 Task: Locate the nearest caves and caverns to Mammoth Cave, Kentucky, and Carlsbad Caverns, New Mexico.
Action: Mouse moved to (148, 57)
Screenshot: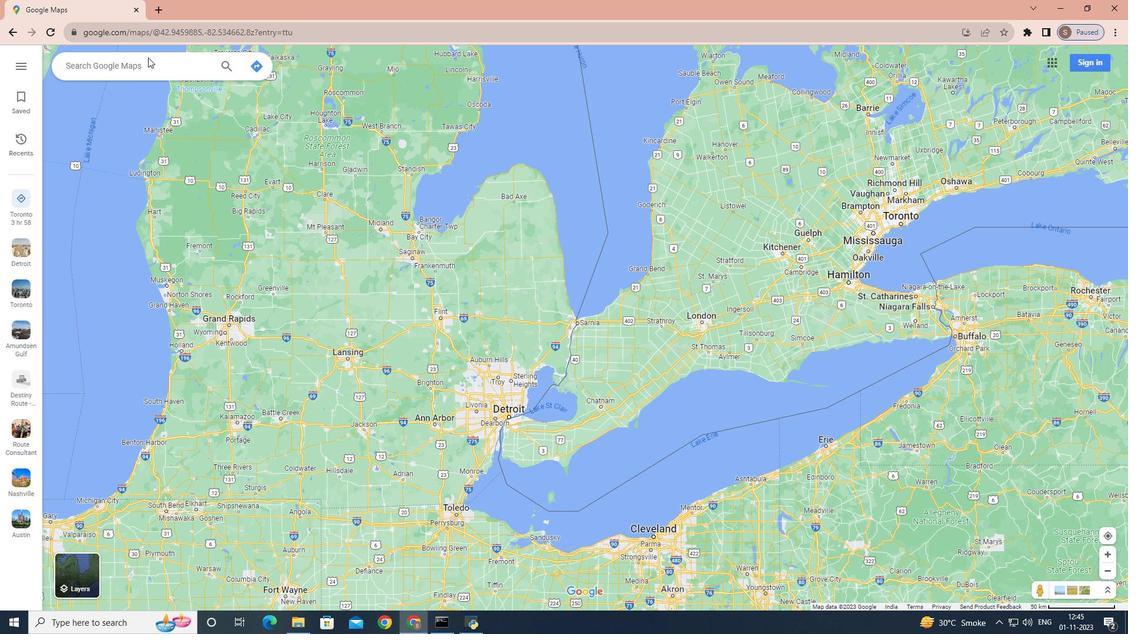 
Action: Mouse pressed left at (148, 57)
Screenshot: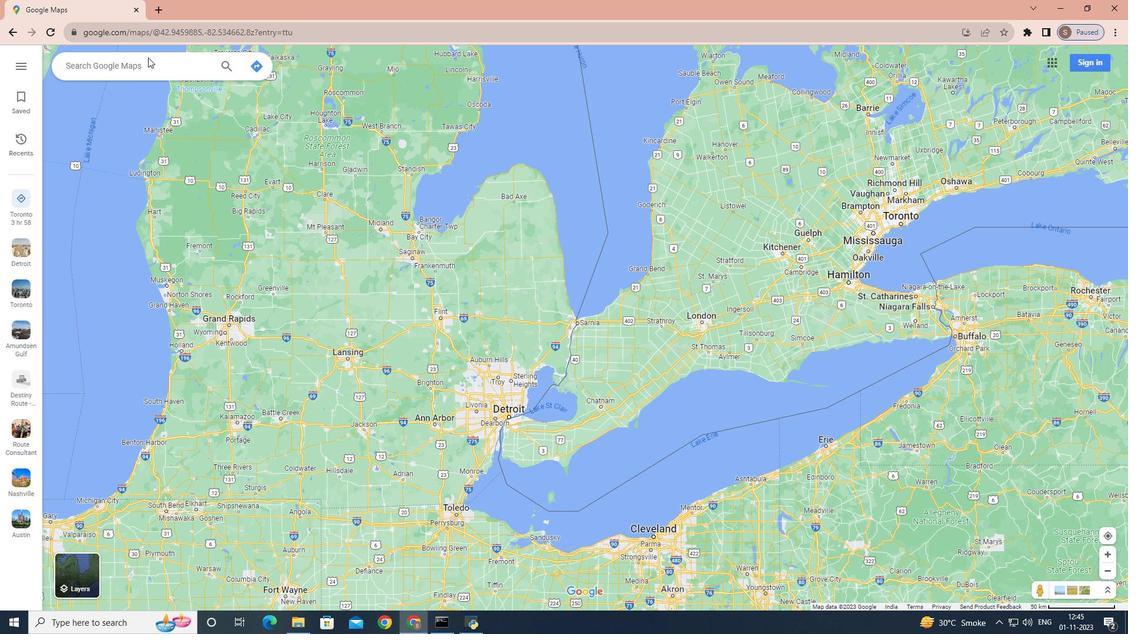 
Action: Mouse moved to (145, 62)
Screenshot: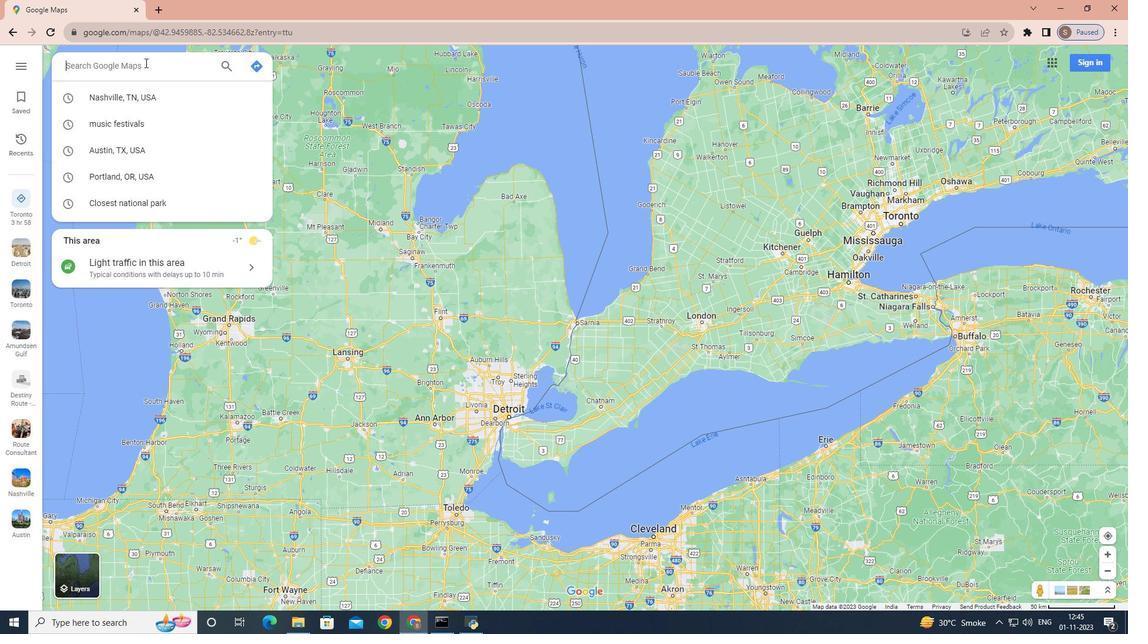 
Action: Mouse pressed left at (145, 62)
Screenshot: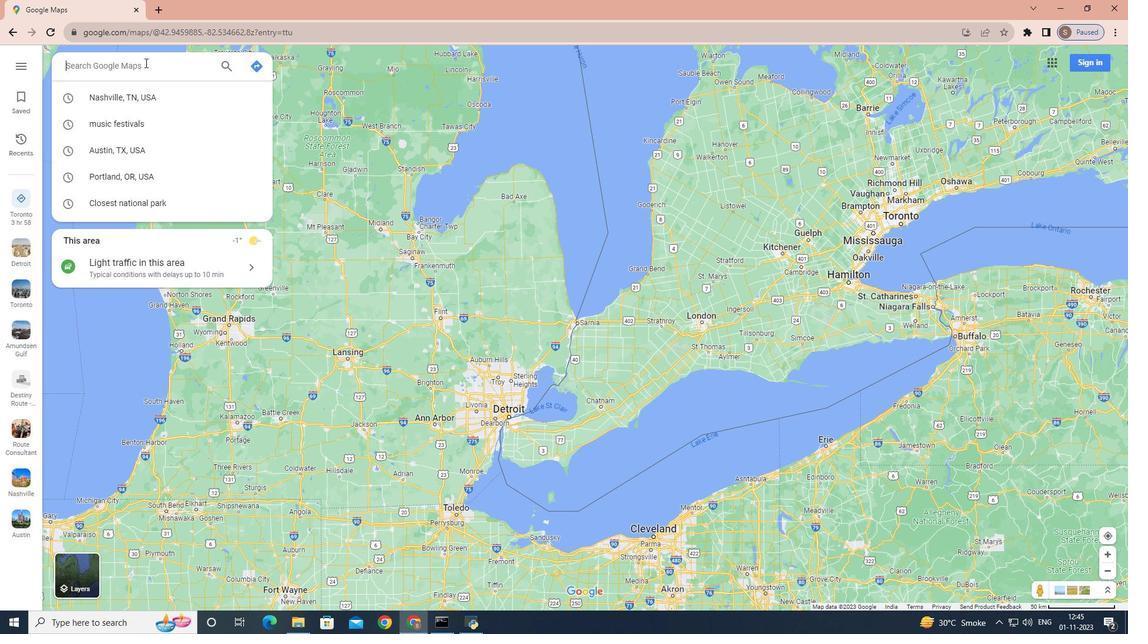 
Action: Key pressed <Key.shift>Man<Key.backspace>mmoth<Key.space><Key.shift>Cave,<Key.space><Key.shift>Kentucky<Key.enter>
Screenshot: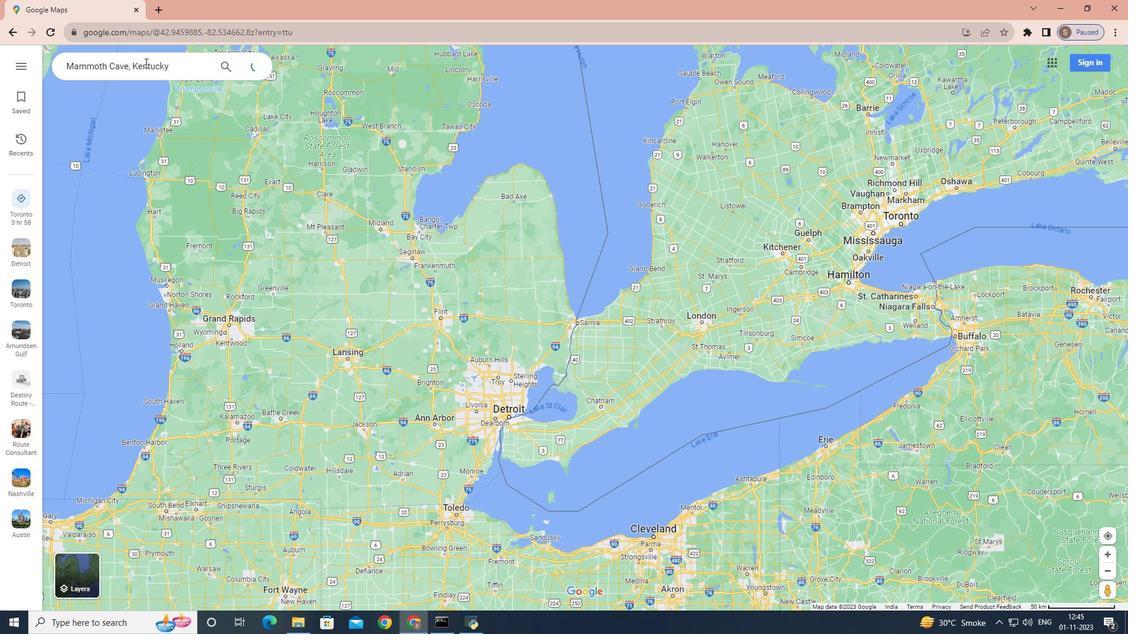 
Action: Mouse moved to (154, 268)
Screenshot: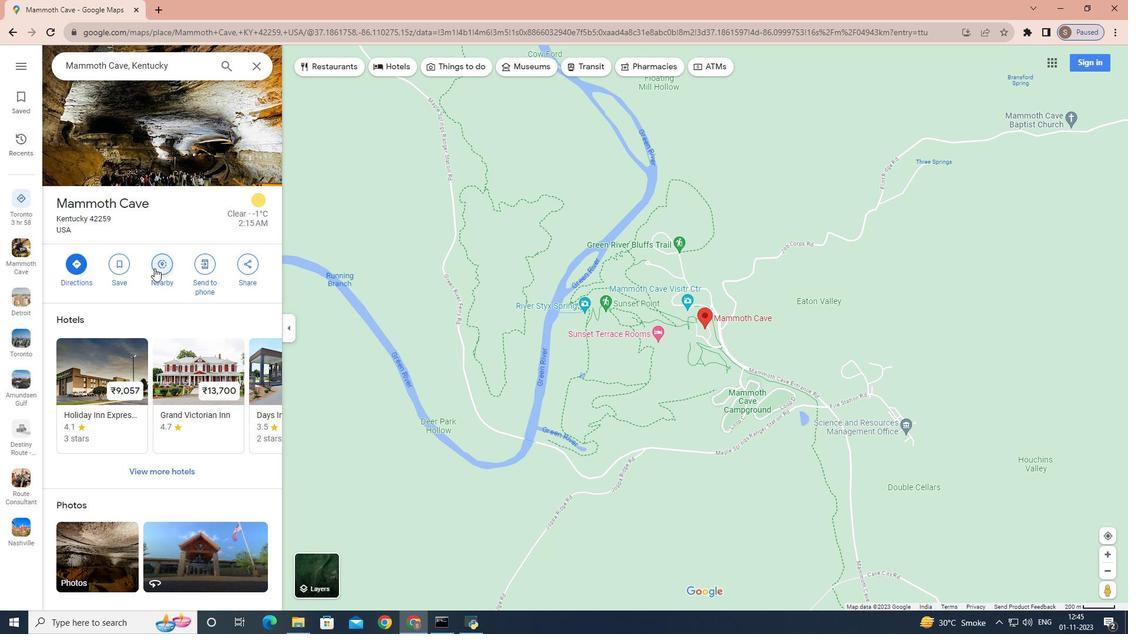 
Action: Mouse pressed left at (154, 268)
Screenshot: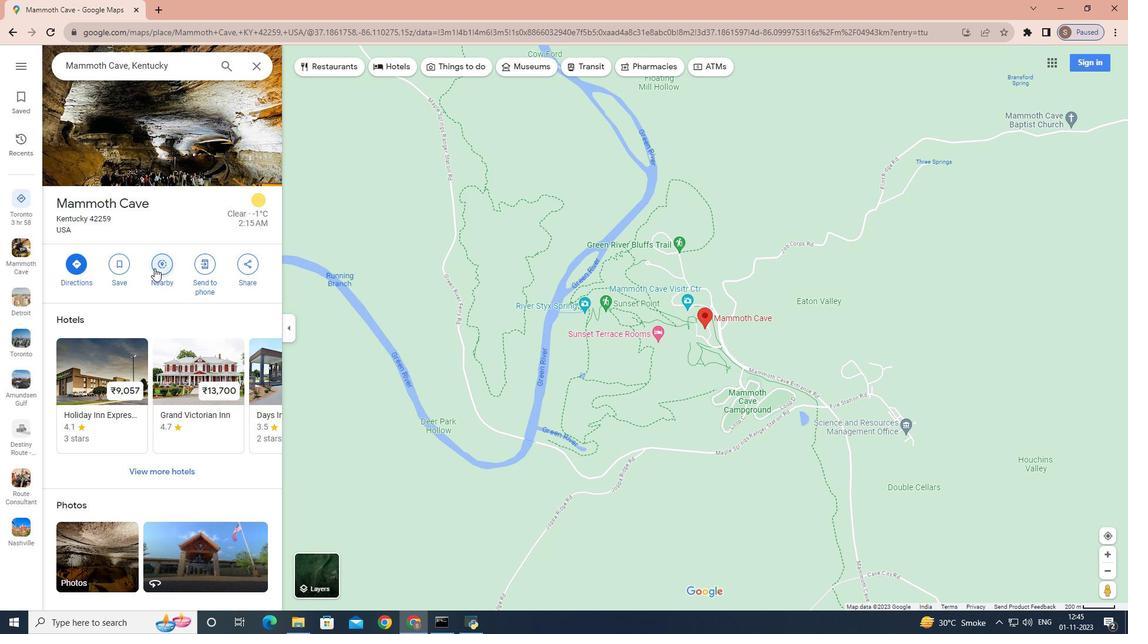 
Action: Mouse moved to (155, 268)
Screenshot: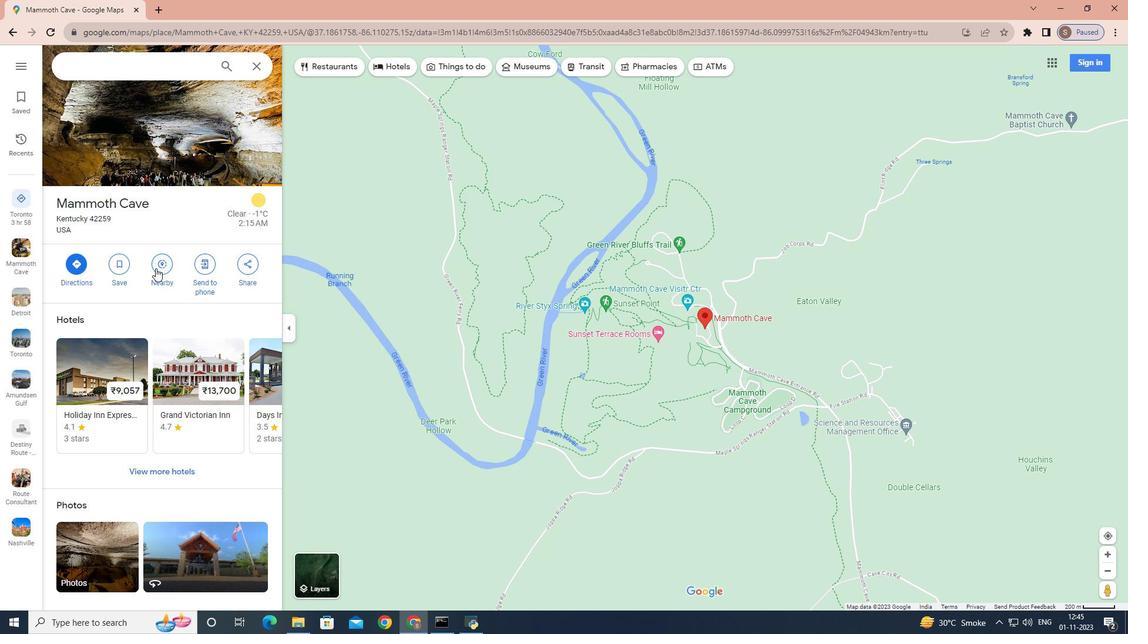 
Action: Key pressed caves<Key.space>and<Key.space>caverns<Key.enter>
Screenshot: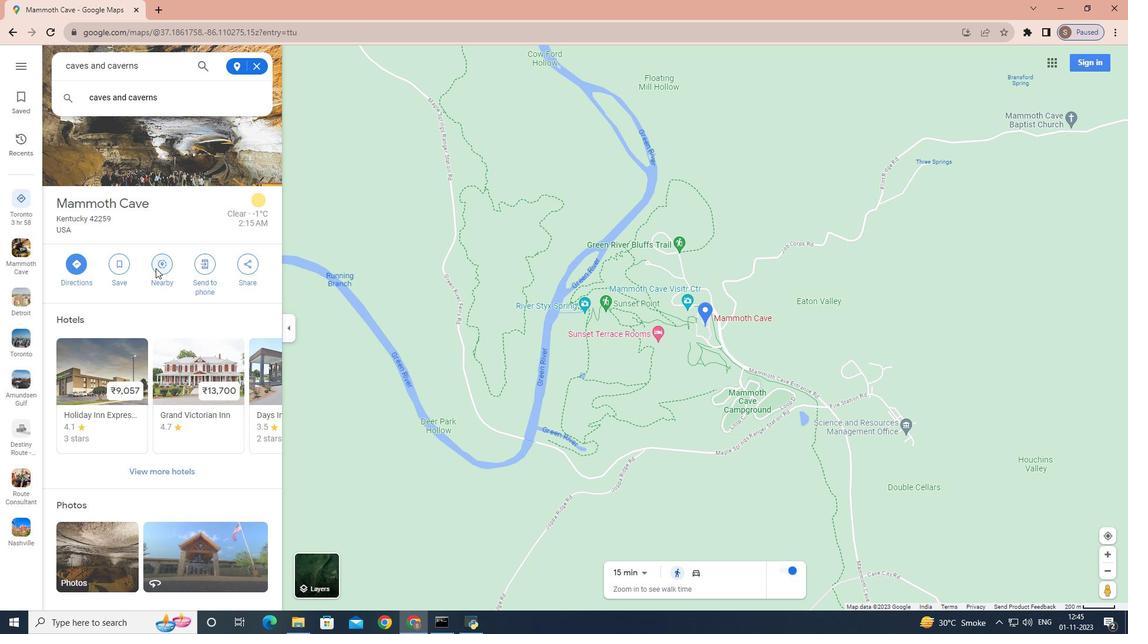 
Action: Mouse moved to (256, 68)
Screenshot: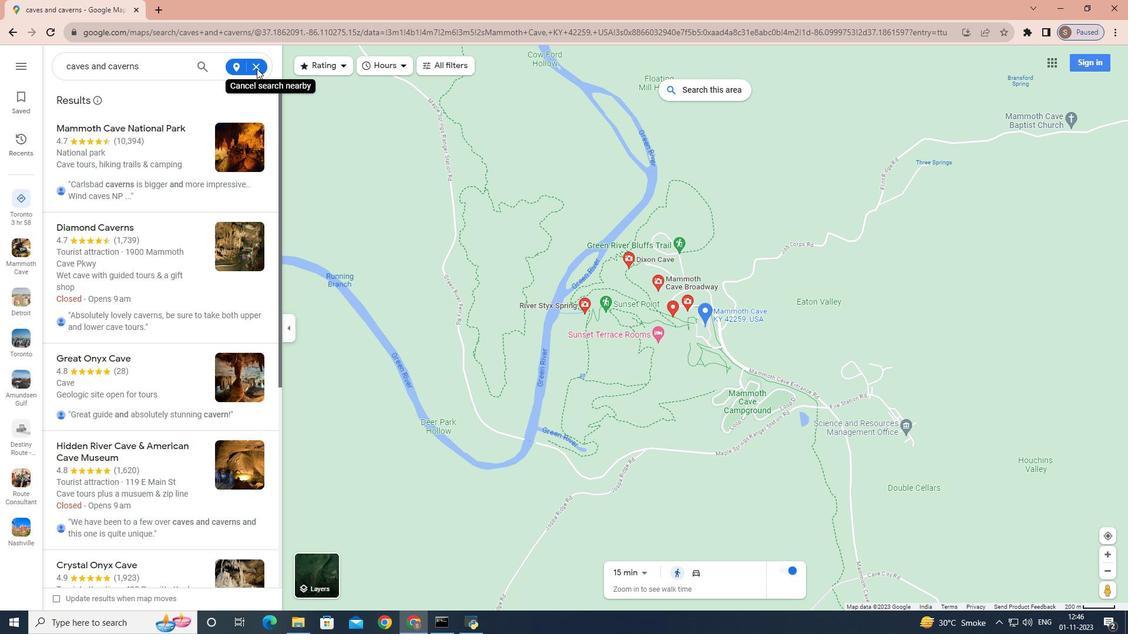 
Action: Mouse pressed left at (256, 68)
Screenshot: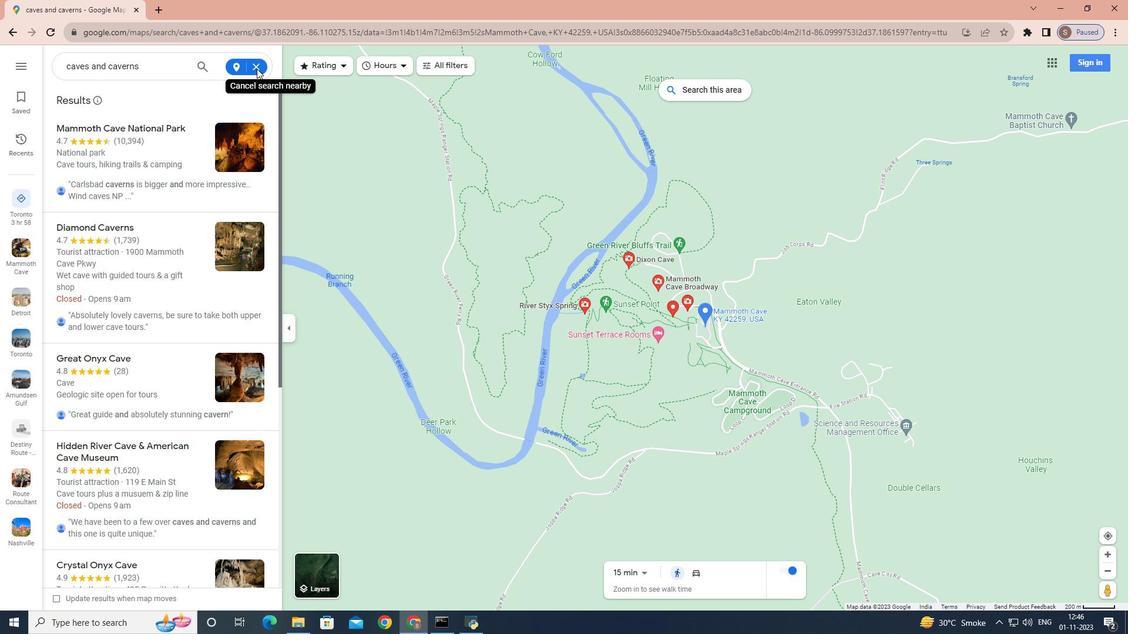 
Action: Mouse pressed left at (256, 68)
Screenshot: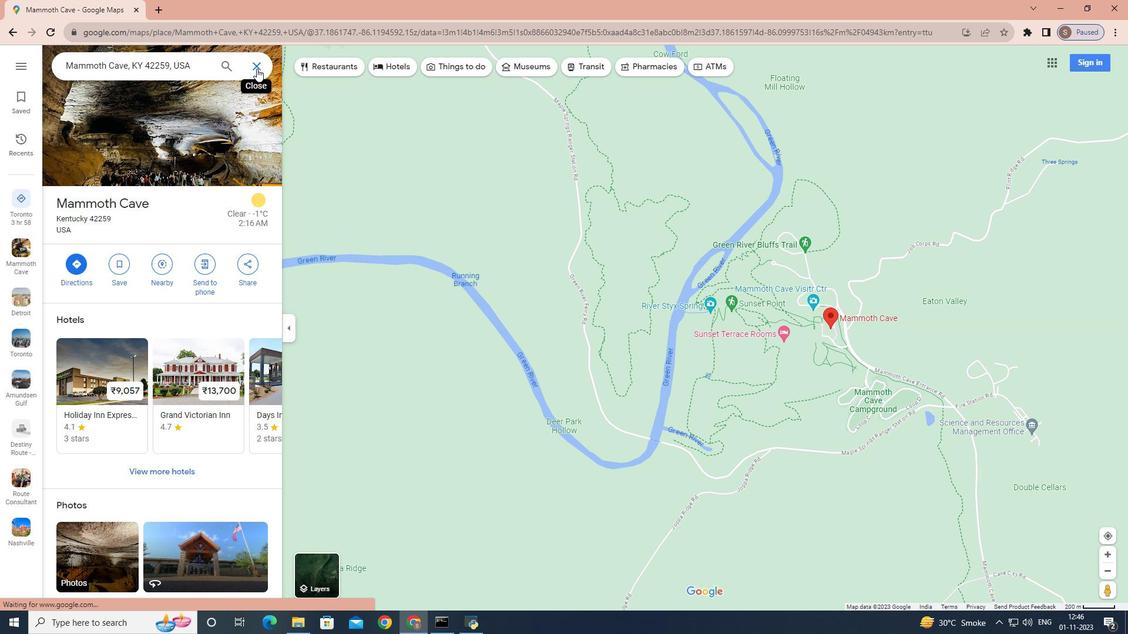 
Action: Mouse moved to (172, 69)
Screenshot: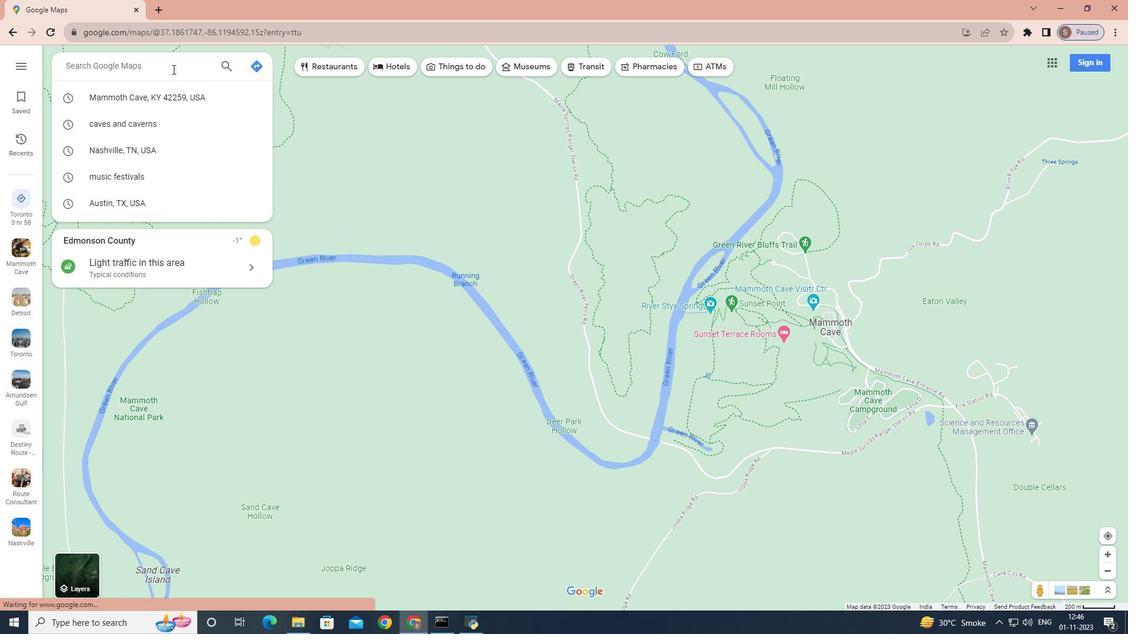 
Action: Key pressed <Key.shift>Carlsbad<Key.space><Key.shift>Caverns,<Key.space><Key.shift>New<Key.space><Key.shift>Mexico<Key.enter>
Screenshot: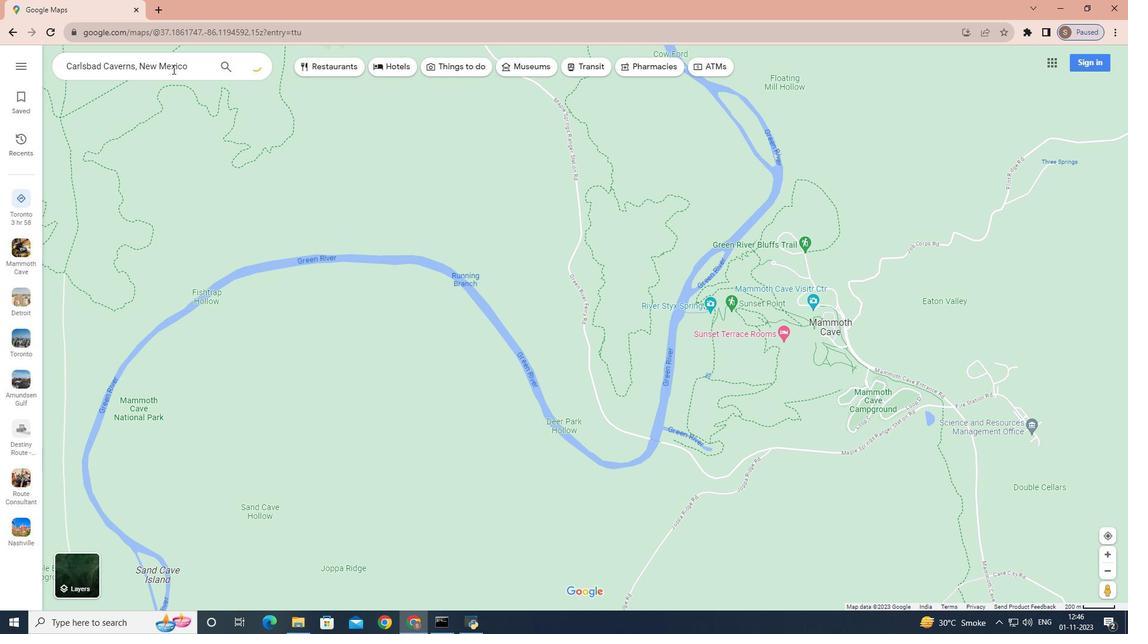 
Action: Mouse moved to (156, 300)
Screenshot: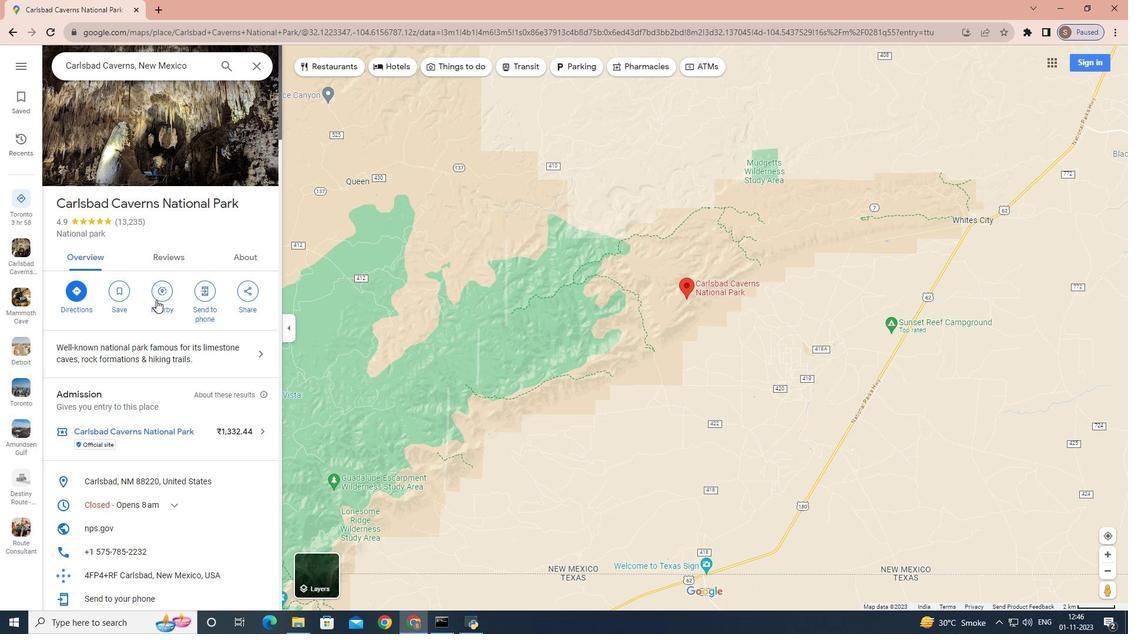
Action: Mouse pressed left at (156, 300)
Screenshot: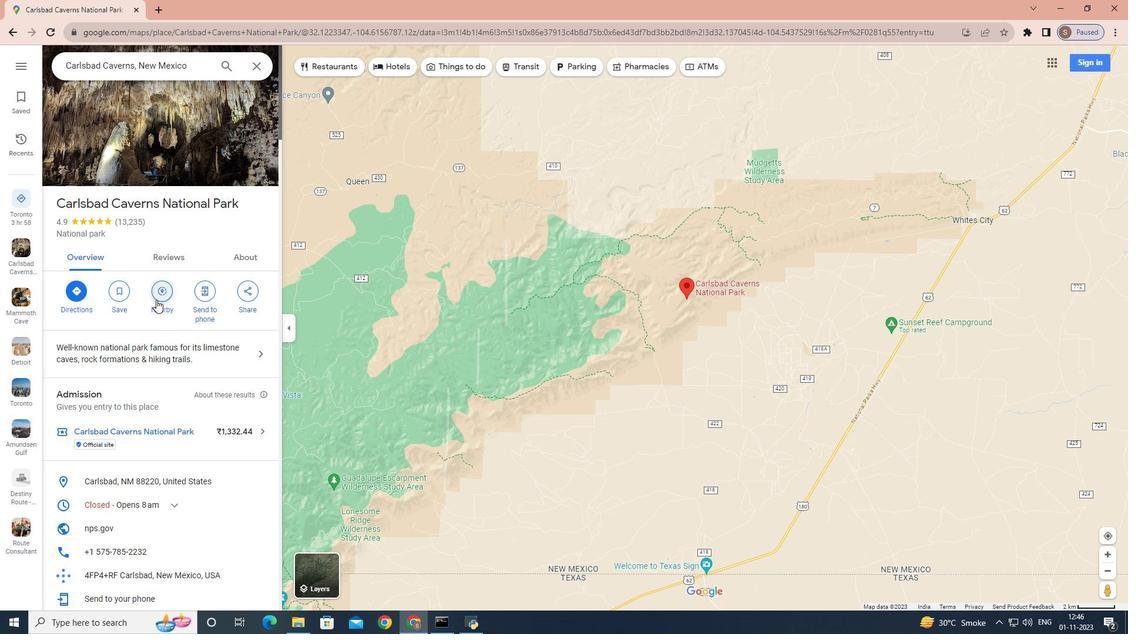 
Action: Key pressed <Key.shift><Key.shift><Key.shift><Key.shift><Key.shift><Key.shift><Key.shift><Key.shift><Key.shift><Key.shift>caves<Key.space>and<Key.space>caverns<Key.enter>
Screenshot: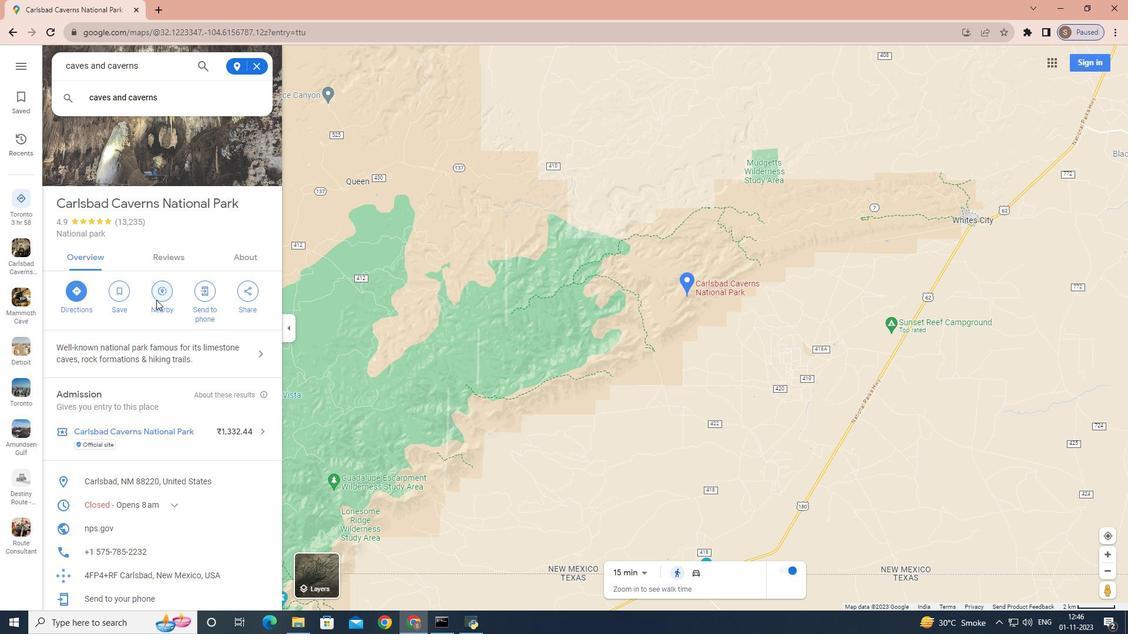 
Action: Mouse moved to (175, 306)
Screenshot: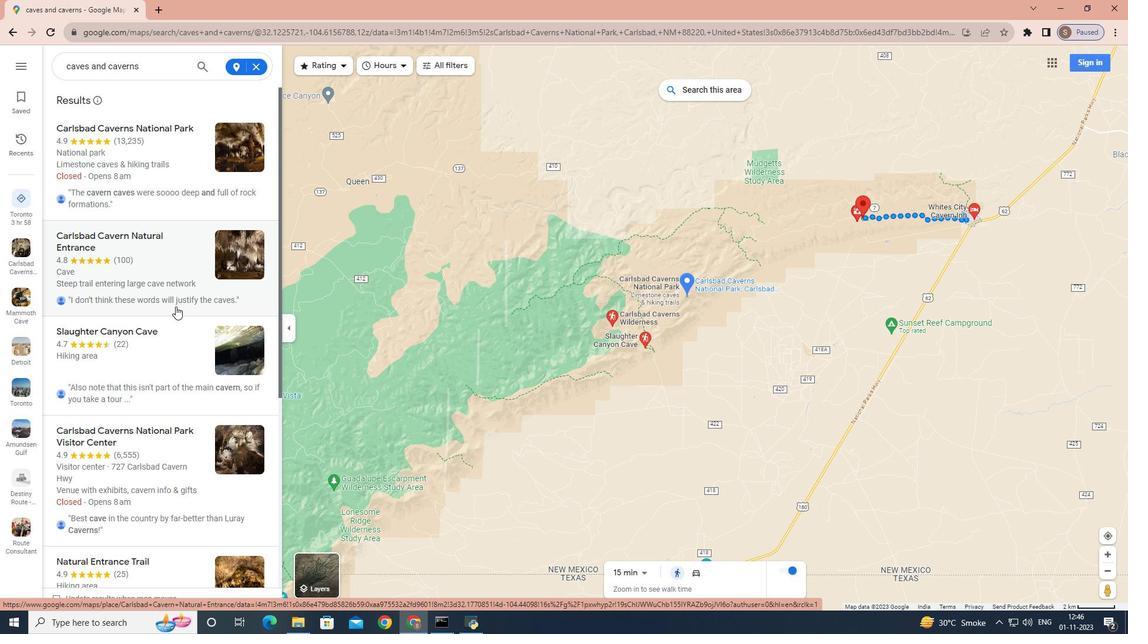 
